 Task: Use Jaracanda Effect in this video Movie B.mp4
Action: Mouse moved to (336, 169)
Screenshot: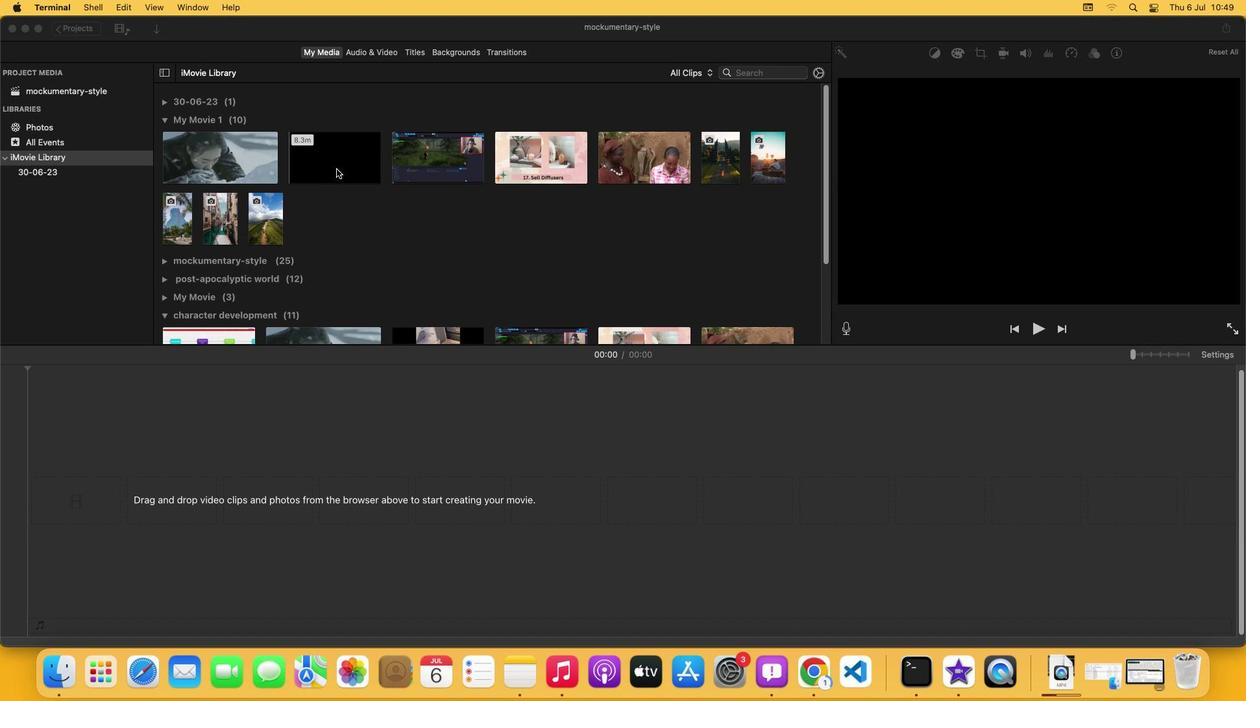 
Action: Mouse pressed left at (336, 169)
Screenshot: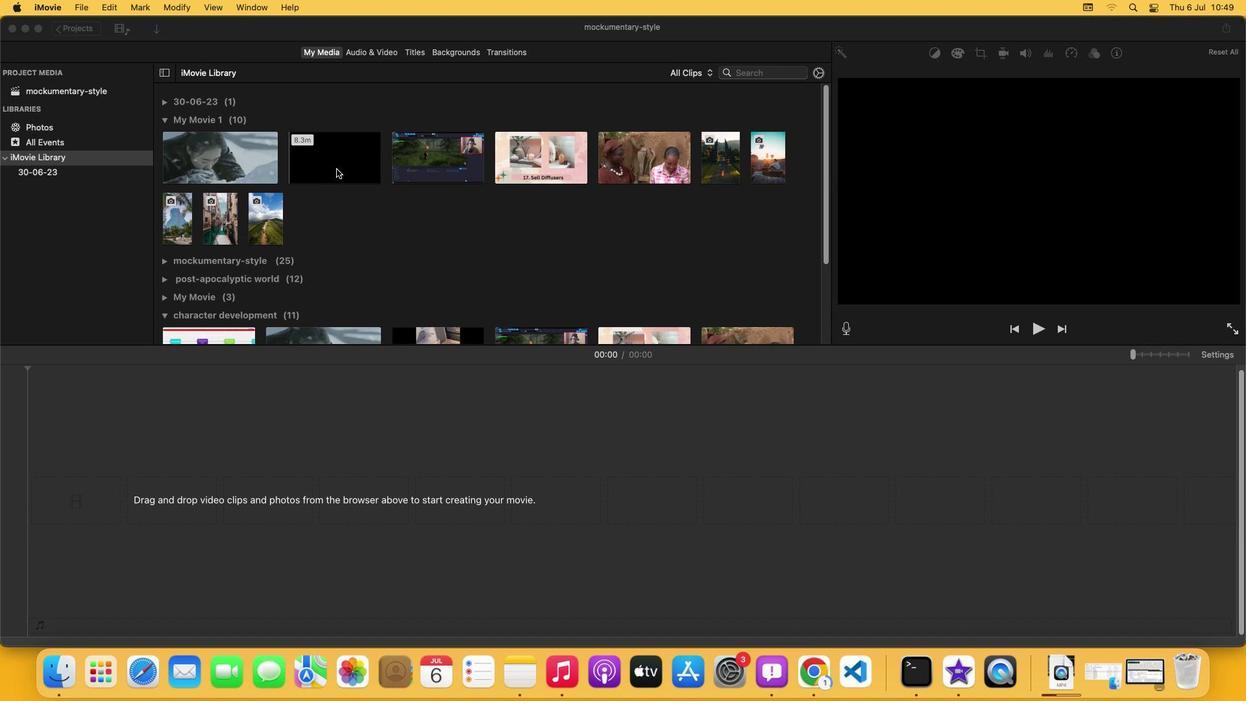
Action: Mouse moved to (379, 55)
Screenshot: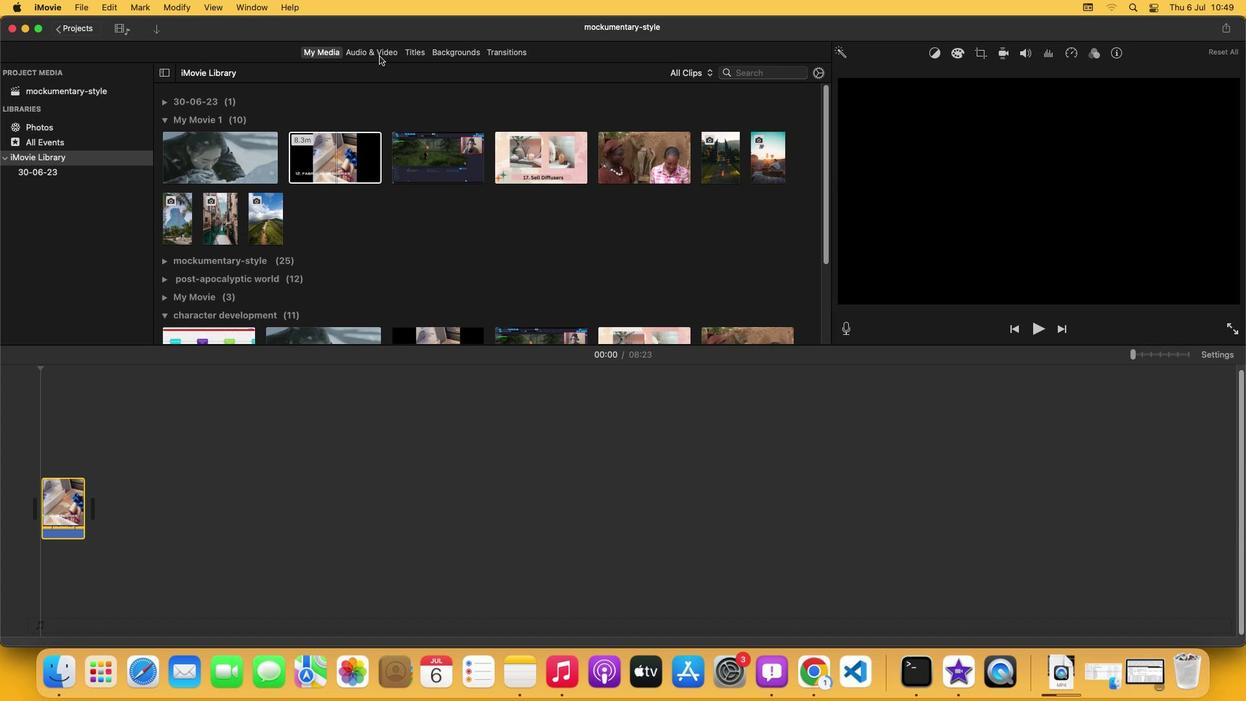
Action: Mouse pressed left at (379, 55)
Screenshot: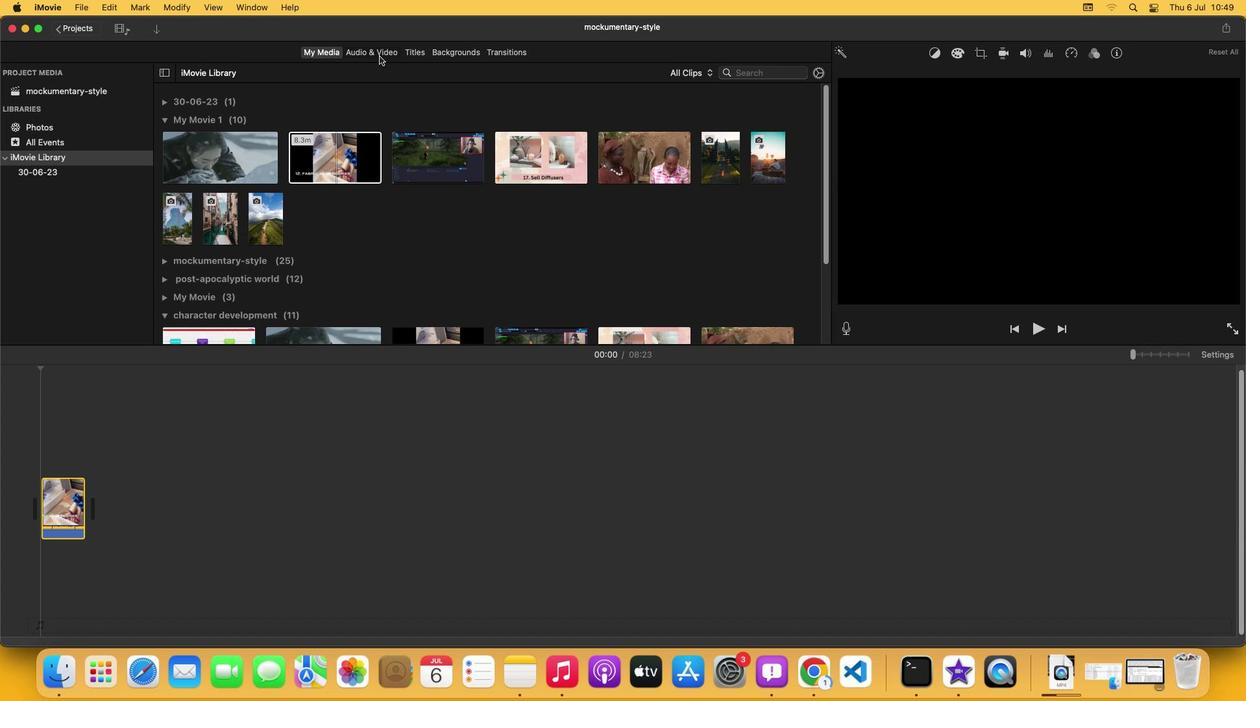 
Action: Mouse moved to (199, 274)
Screenshot: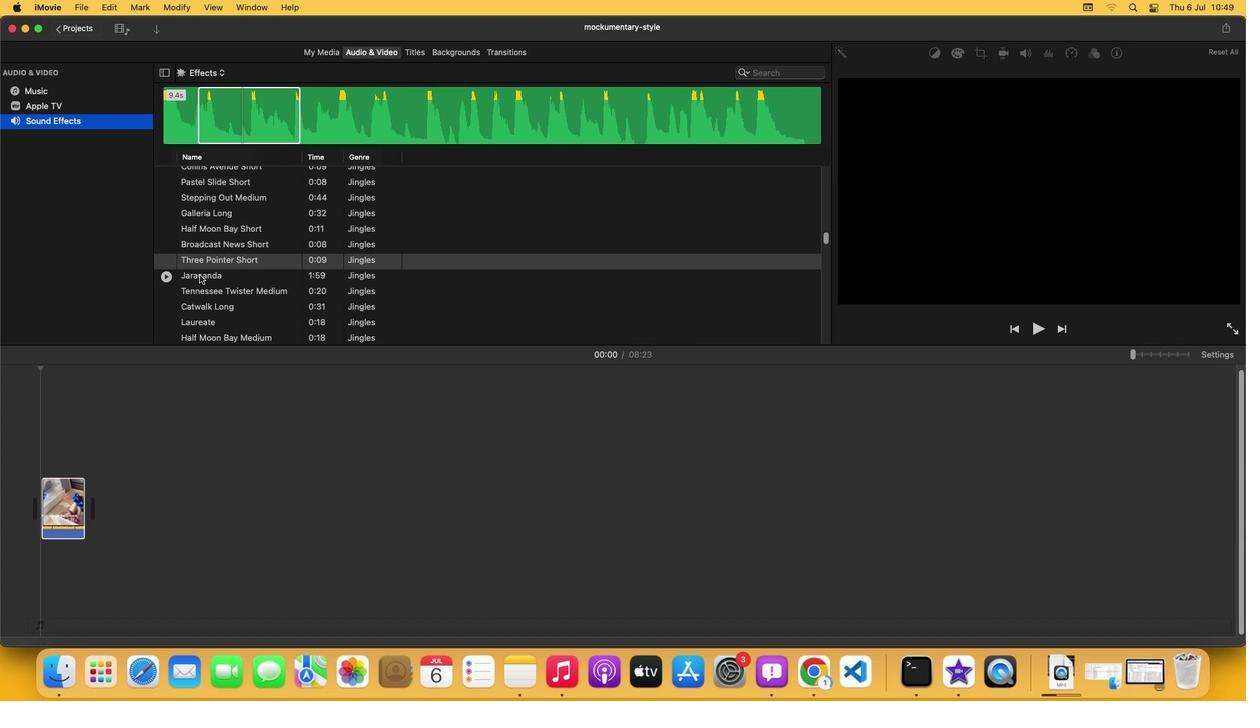 
Action: Mouse pressed left at (199, 274)
Screenshot: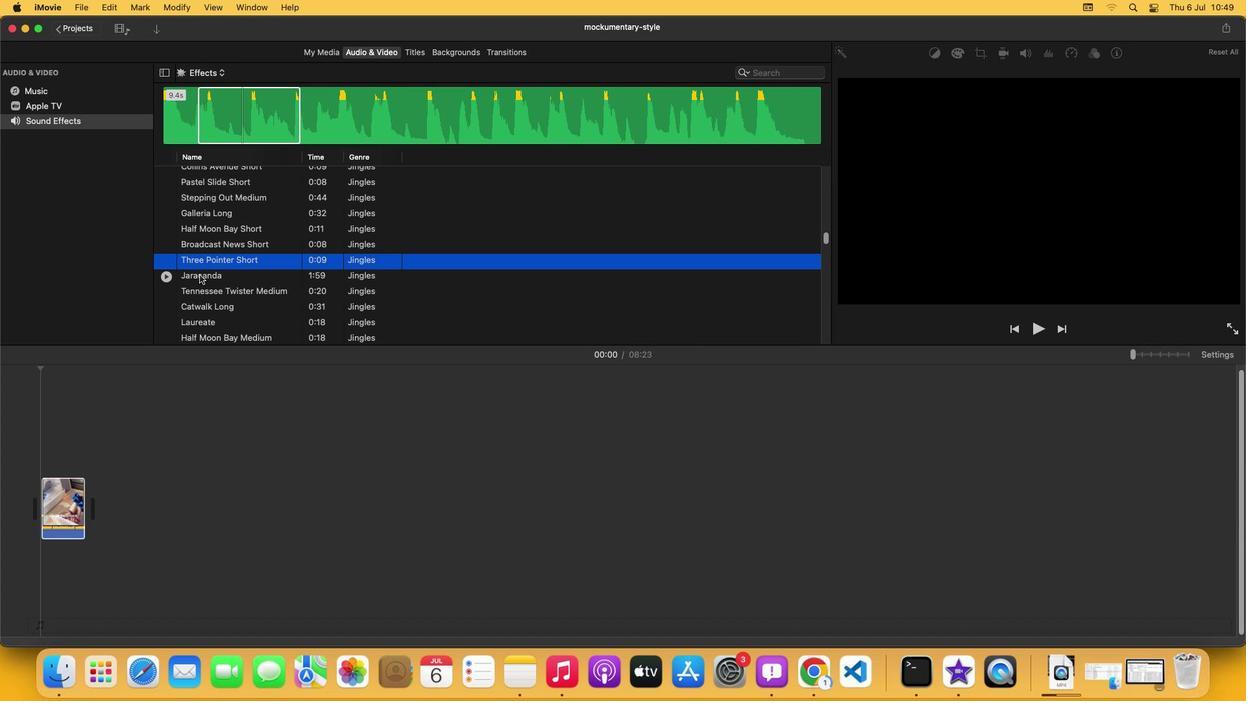
Action: Mouse moved to (198, 104)
Screenshot: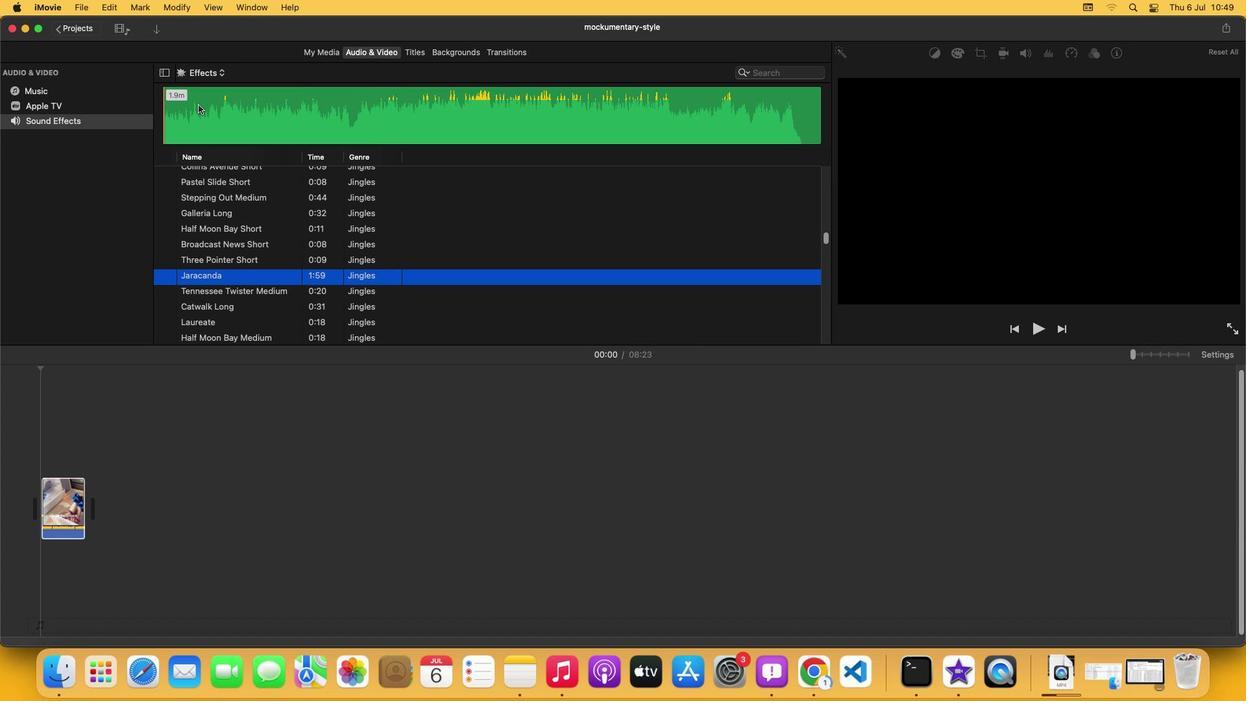 
Action: Mouse pressed left at (198, 104)
Screenshot: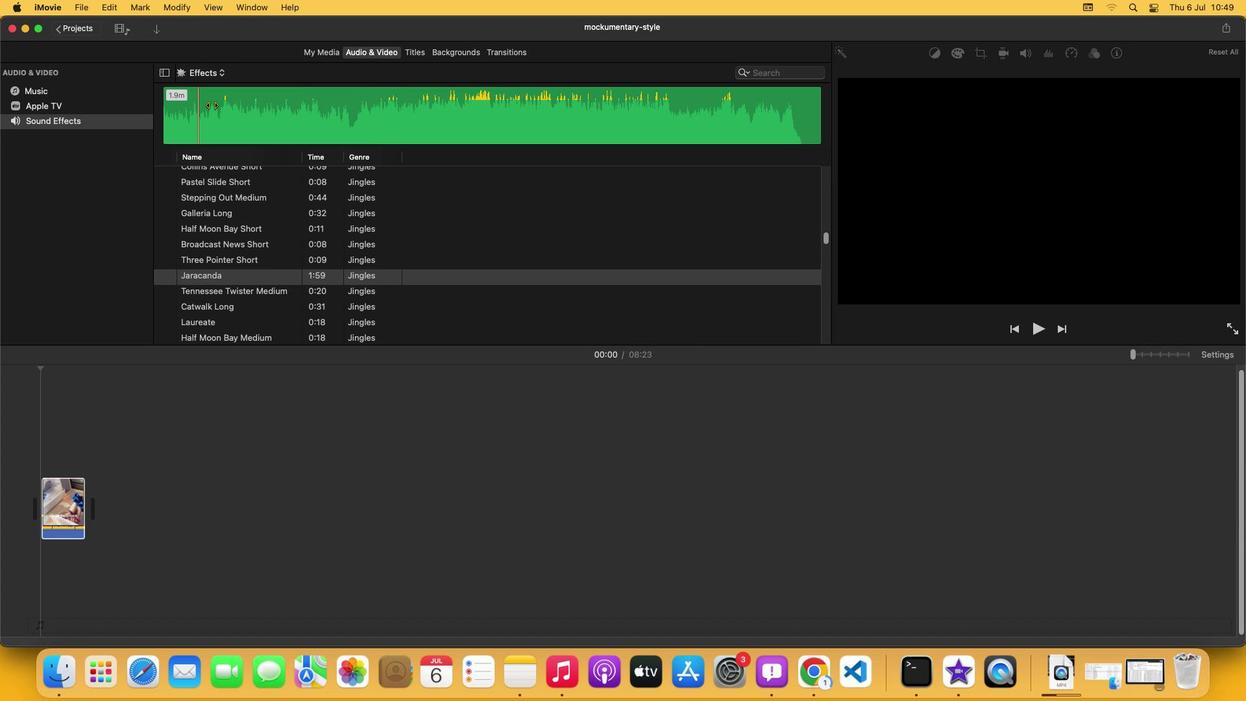 
Action: Mouse moved to (235, 114)
Screenshot: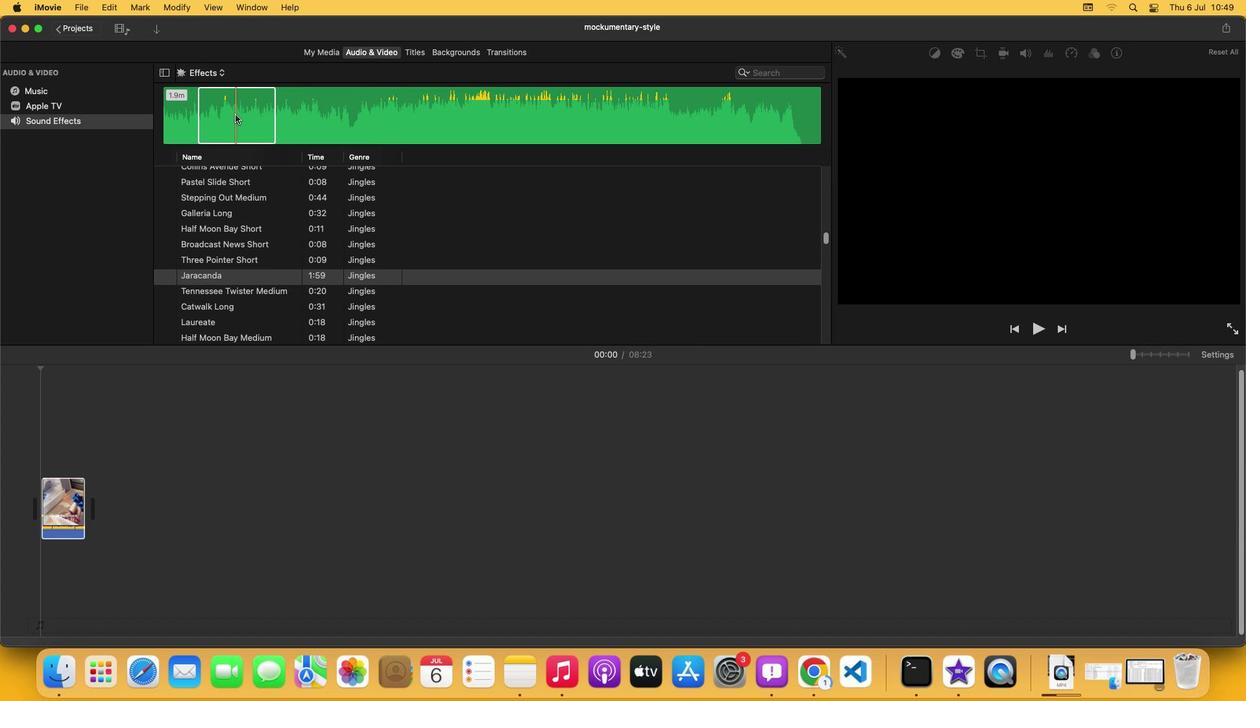 
Action: Mouse pressed left at (235, 114)
Screenshot: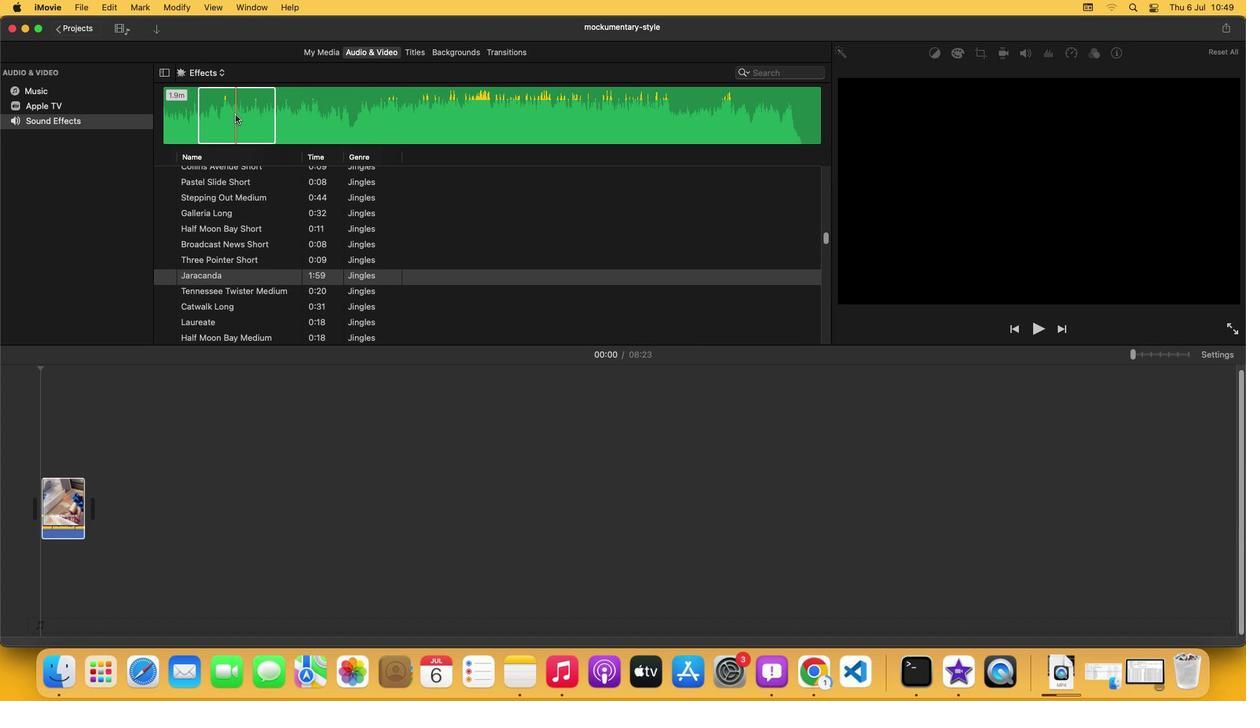
Action: Mouse moved to (98, 562)
Screenshot: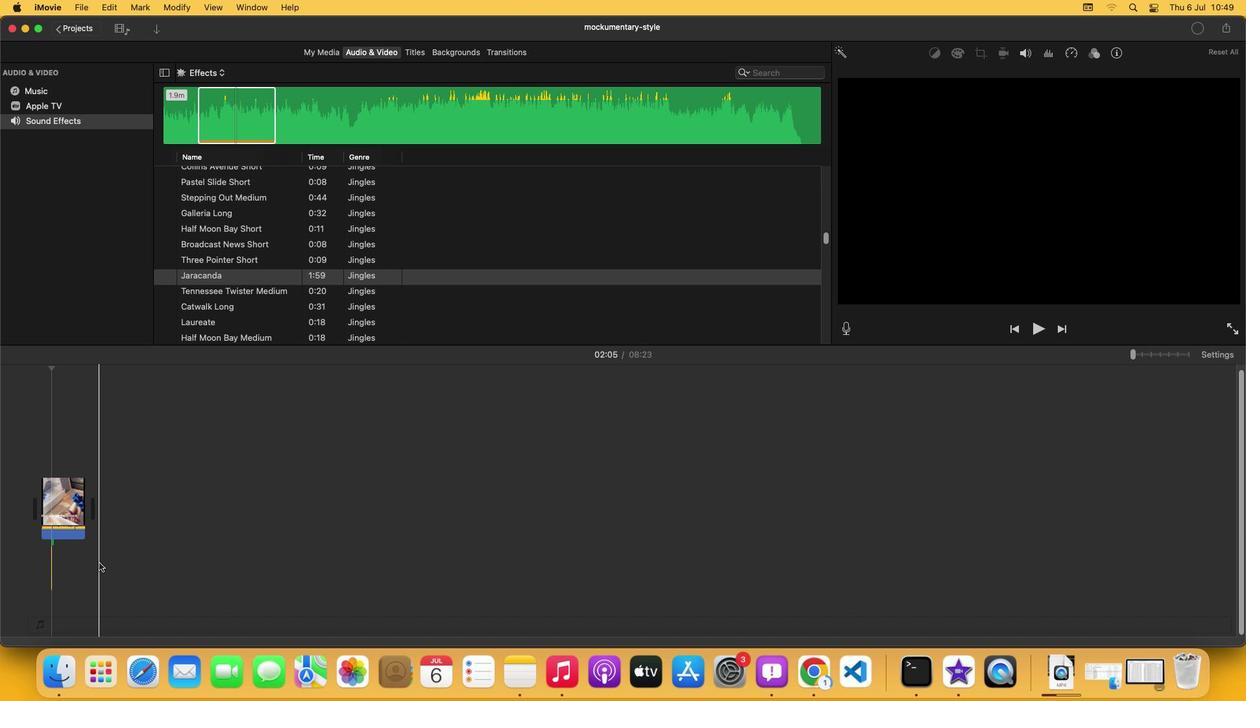 
